 Task: Create a due date automation trigger when advanced on, 2 hours after a card is due add checklist with an incomplete checklists.
Action: Mouse moved to (1023, 82)
Screenshot: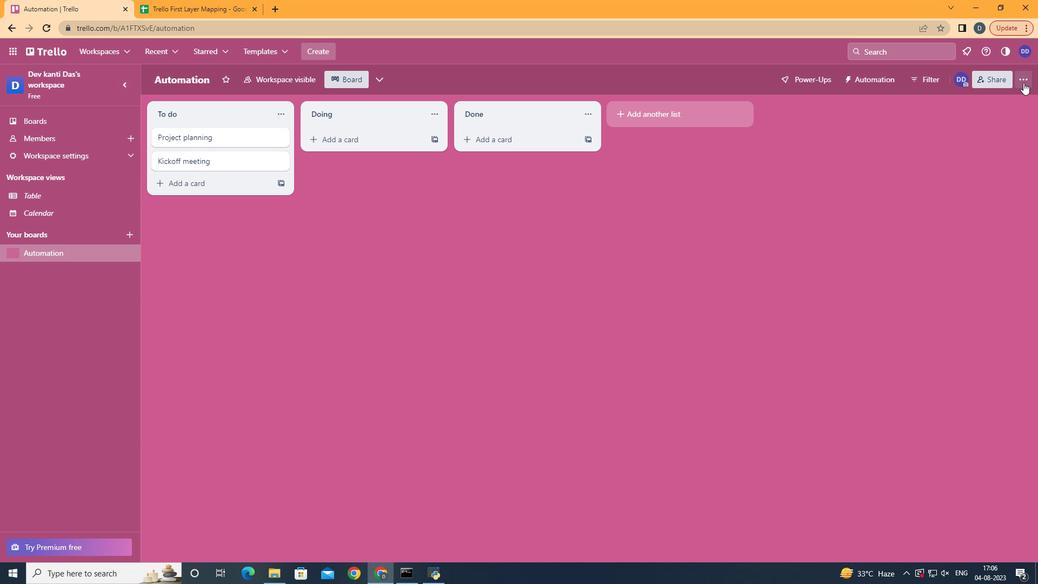 
Action: Mouse pressed left at (1023, 82)
Screenshot: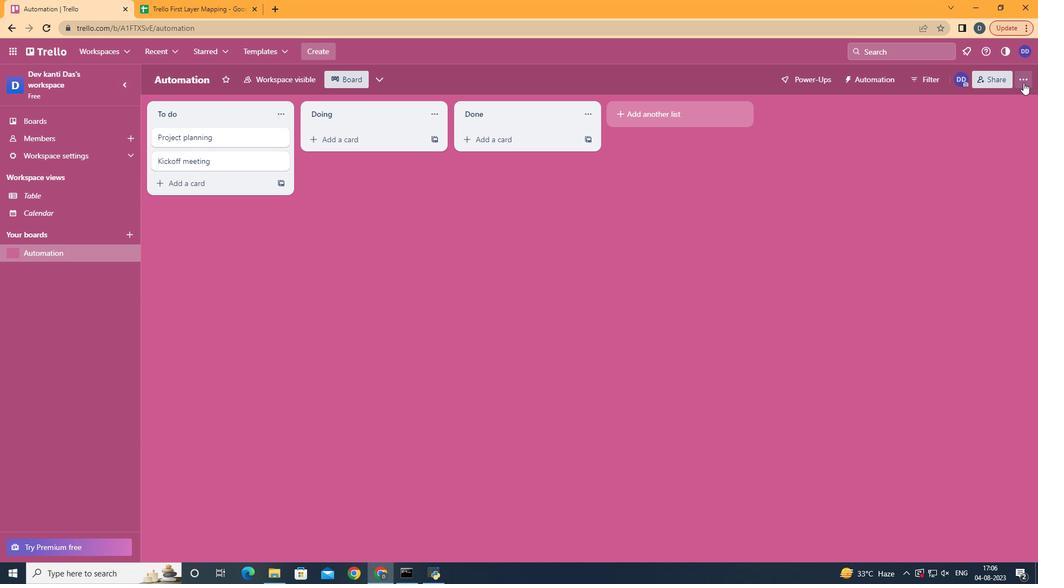 
Action: Mouse moved to (937, 237)
Screenshot: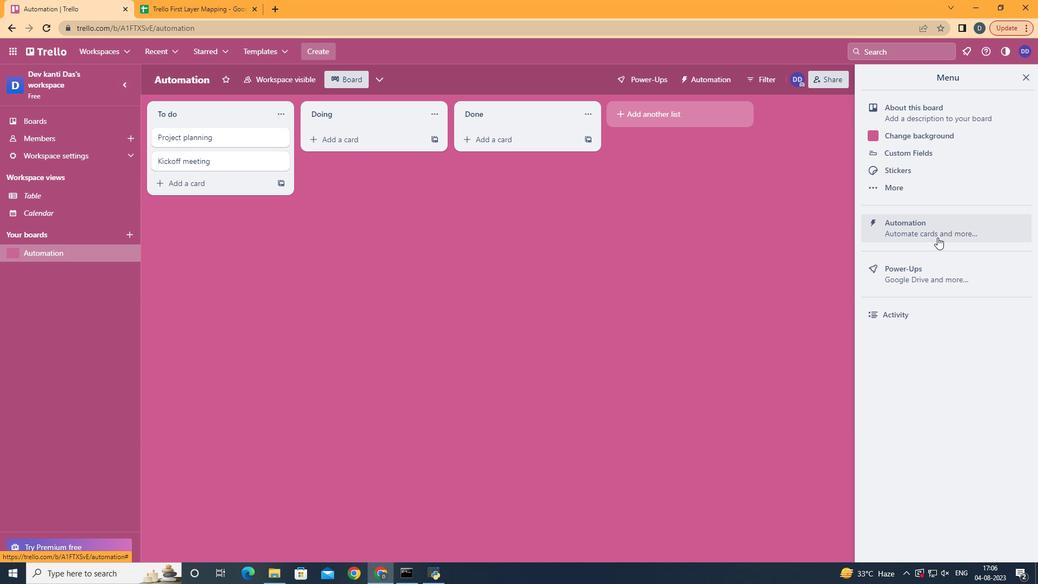 
Action: Mouse pressed left at (937, 237)
Screenshot: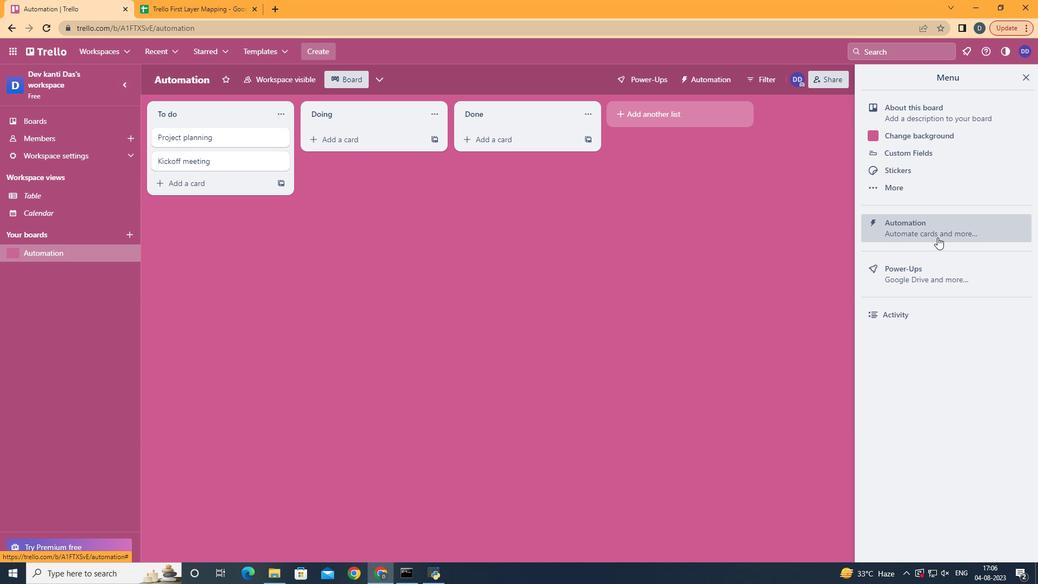 
Action: Mouse moved to (220, 219)
Screenshot: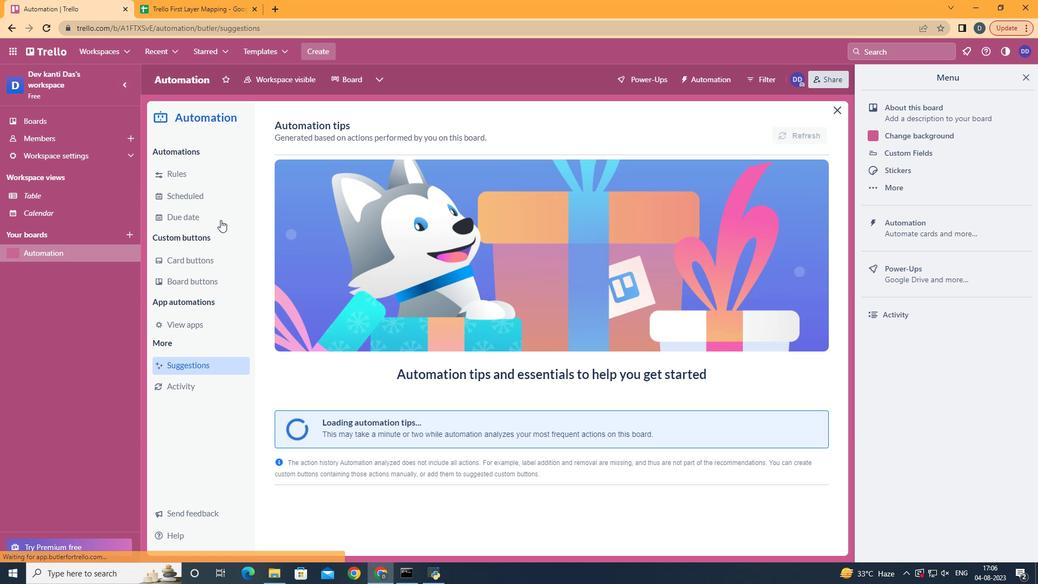 
Action: Mouse pressed left at (220, 219)
Screenshot: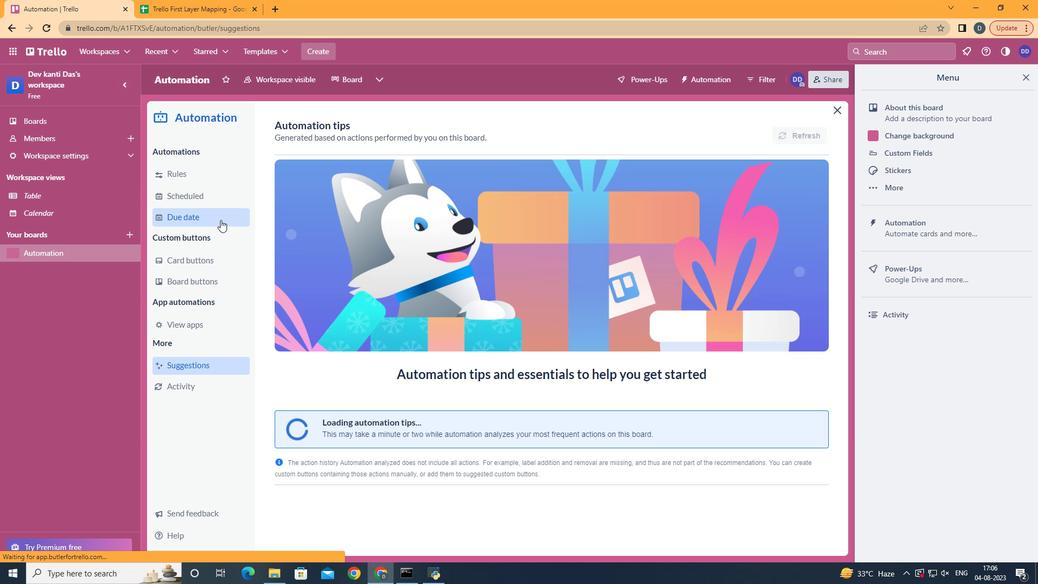 
Action: Mouse moved to (747, 128)
Screenshot: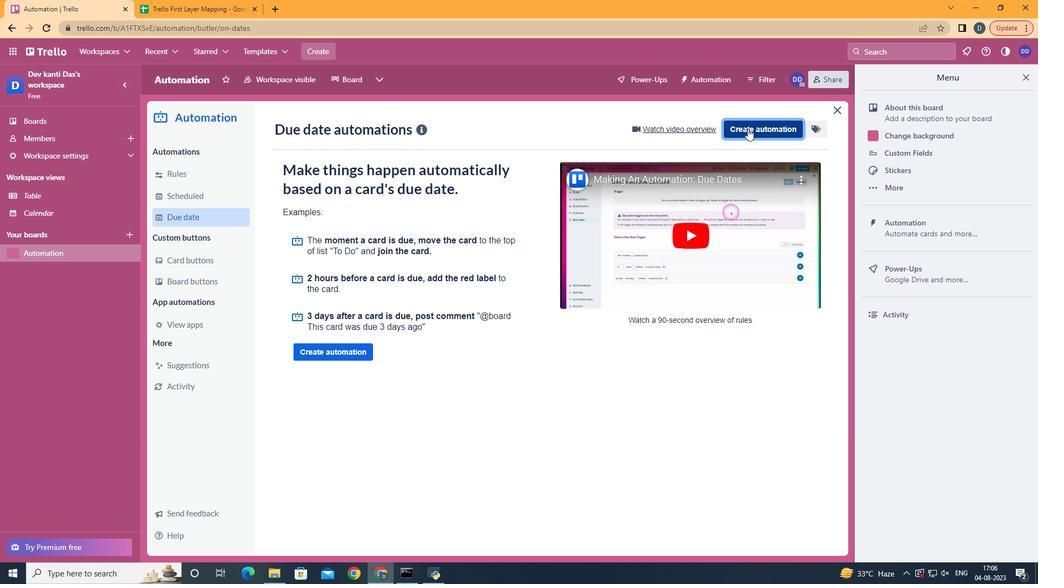 
Action: Mouse pressed left at (747, 128)
Screenshot: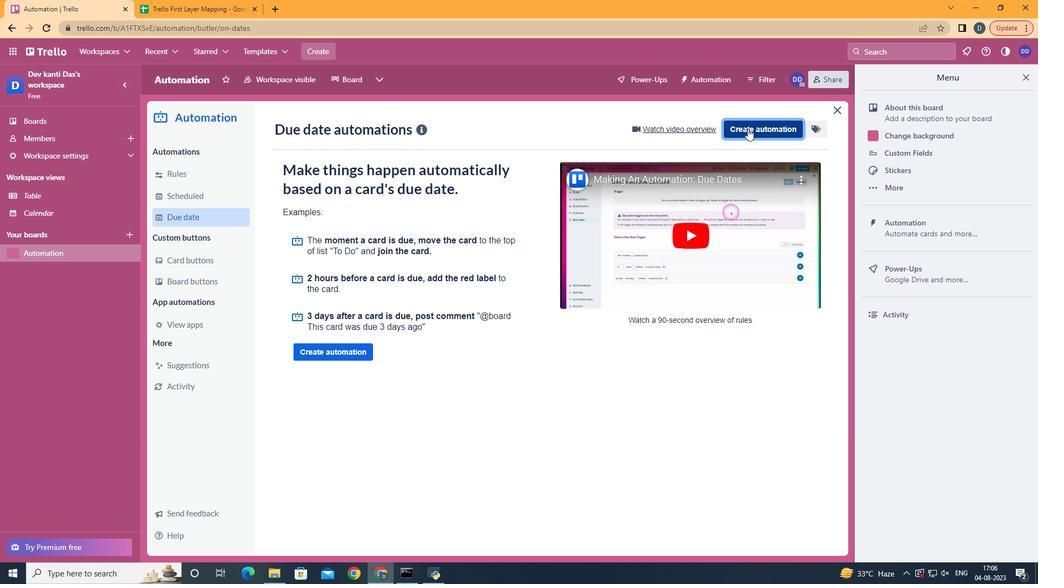 
Action: Mouse moved to (538, 233)
Screenshot: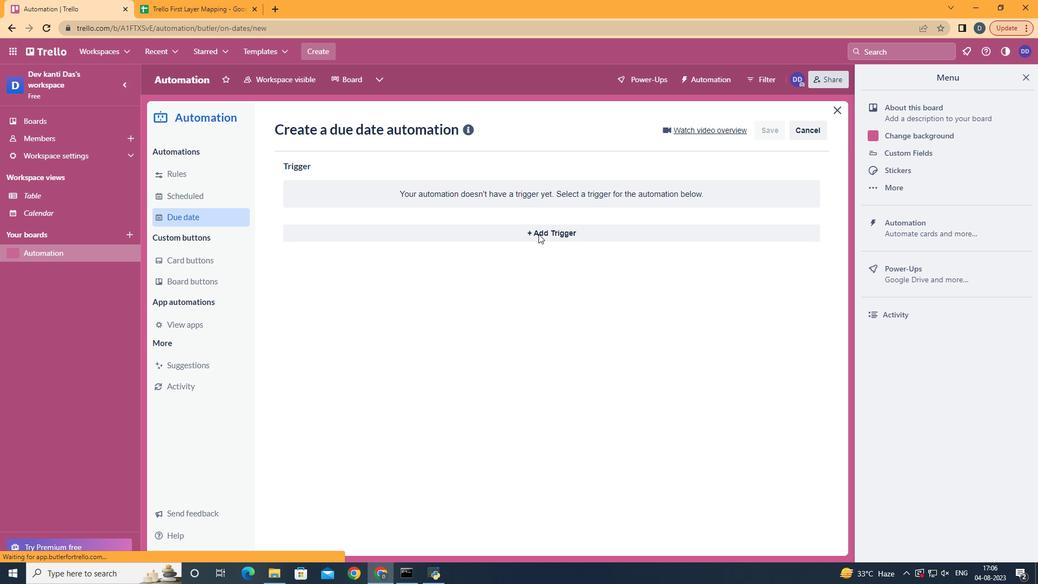 
Action: Mouse pressed left at (538, 233)
Screenshot: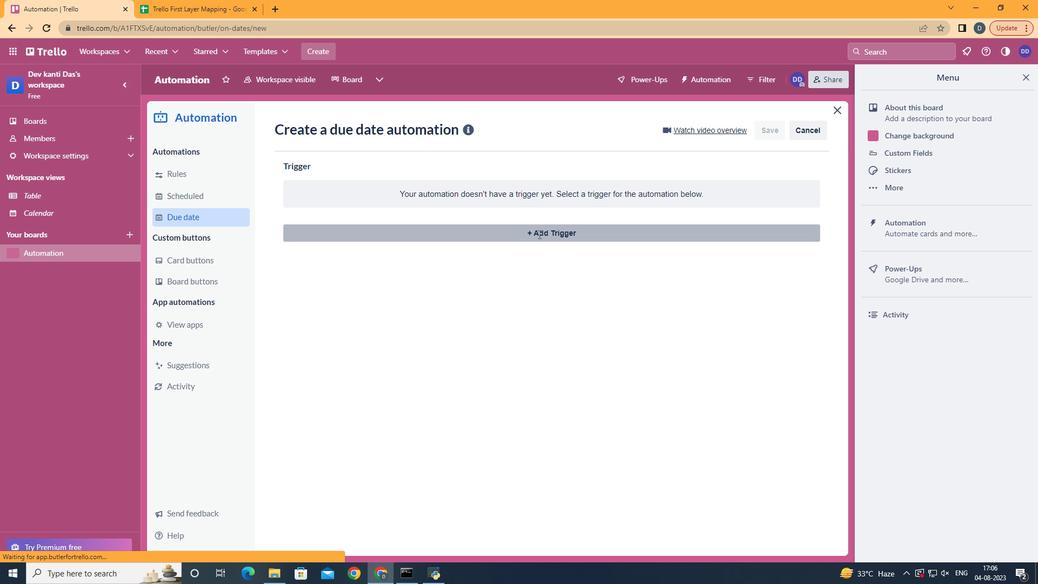 
Action: Mouse moved to (353, 455)
Screenshot: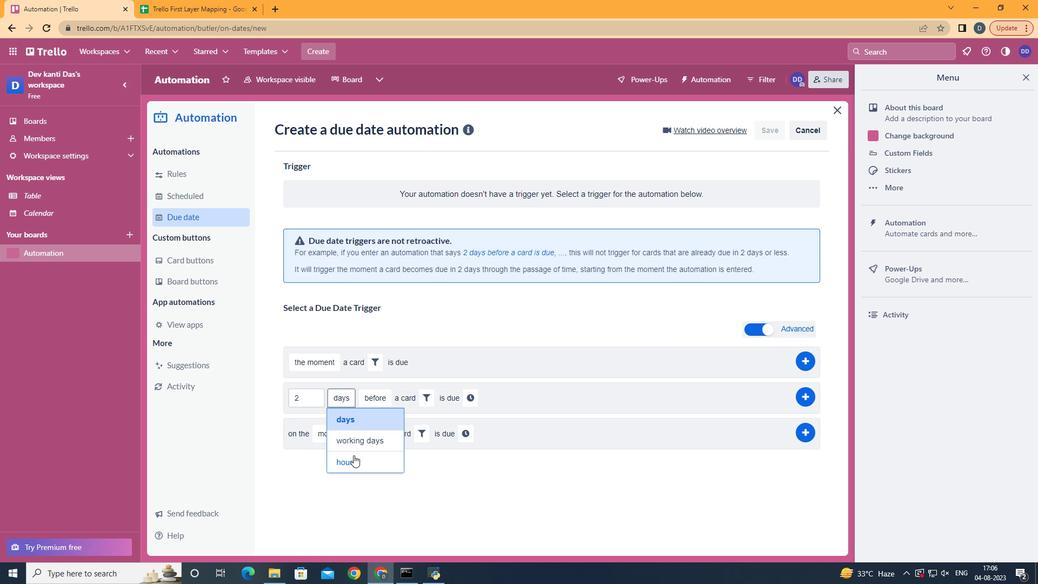
Action: Mouse pressed left at (353, 455)
Screenshot: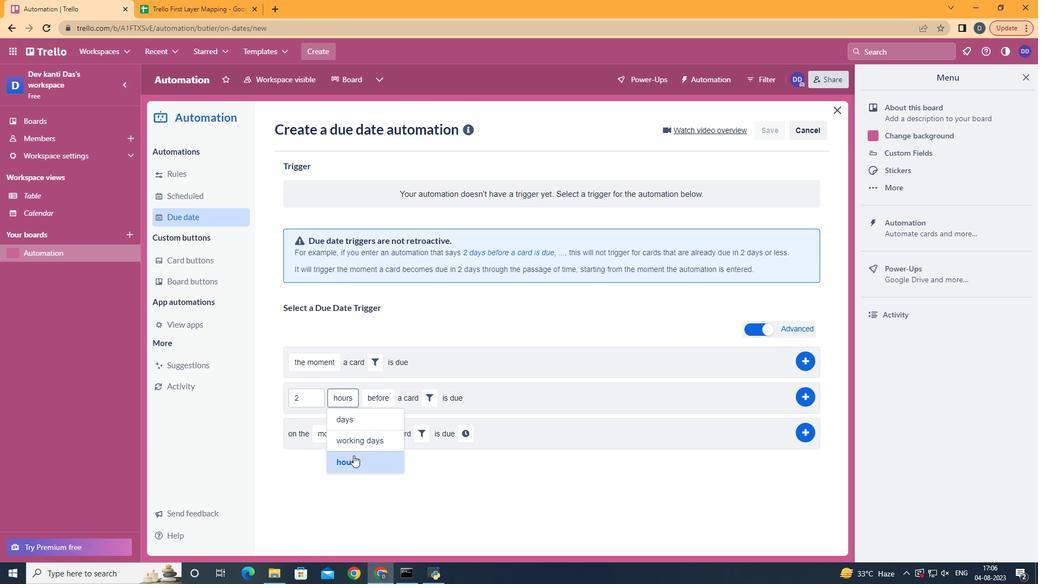 
Action: Mouse moved to (382, 433)
Screenshot: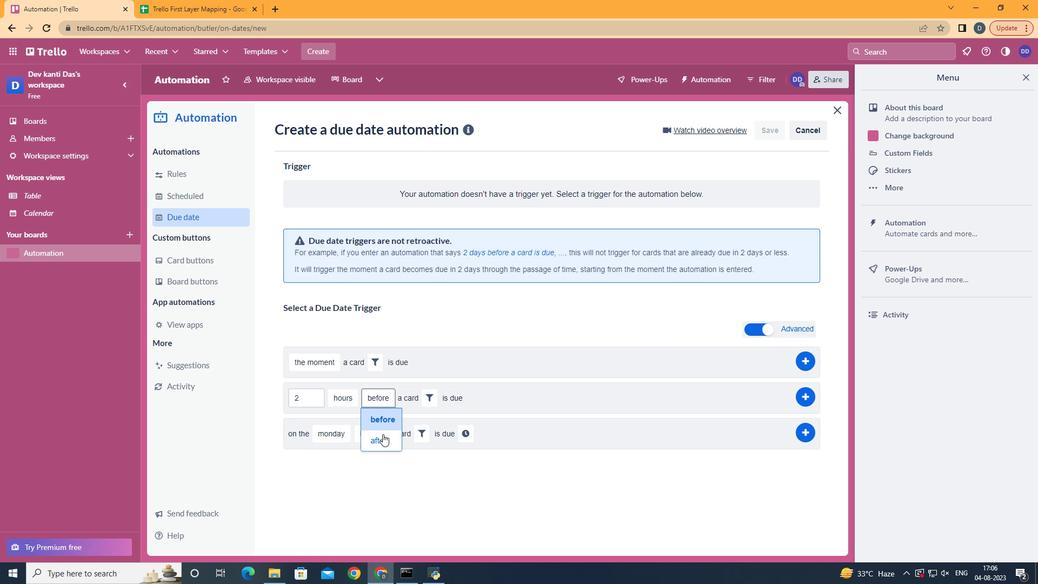 
Action: Mouse pressed left at (382, 433)
Screenshot: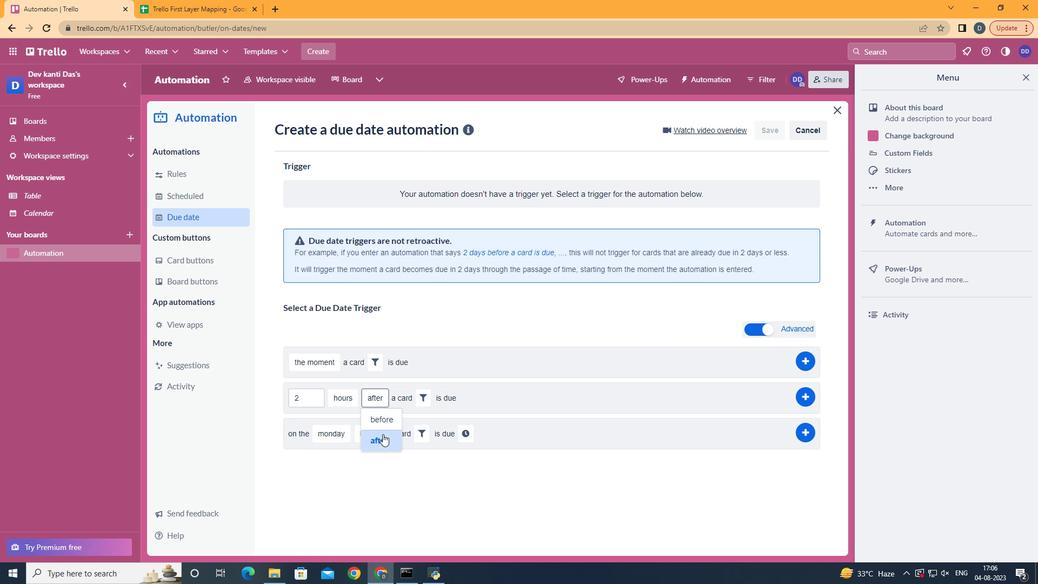 
Action: Mouse moved to (425, 399)
Screenshot: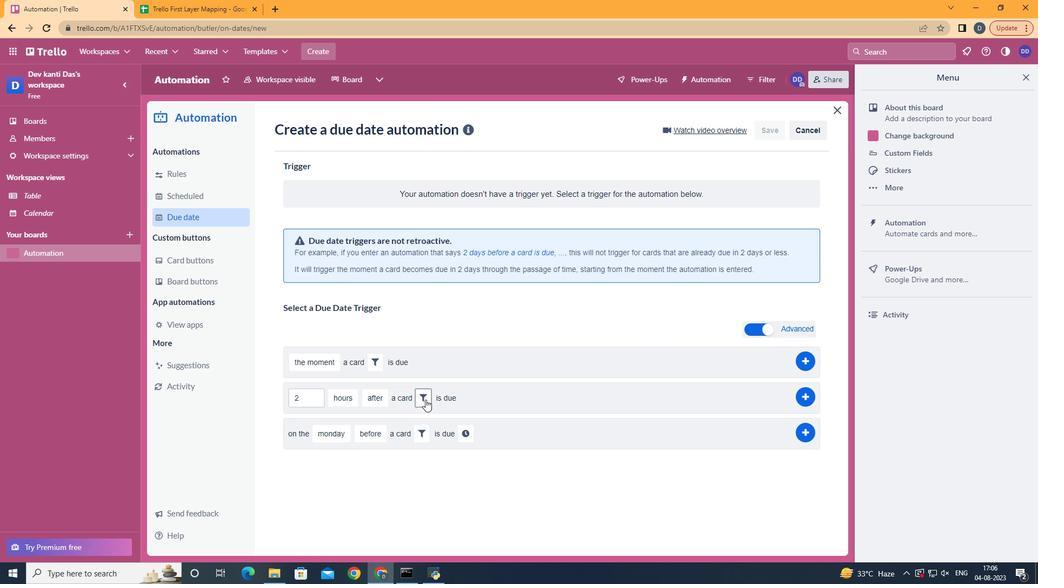 
Action: Mouse pressed left at (425, 399)
Screenshot: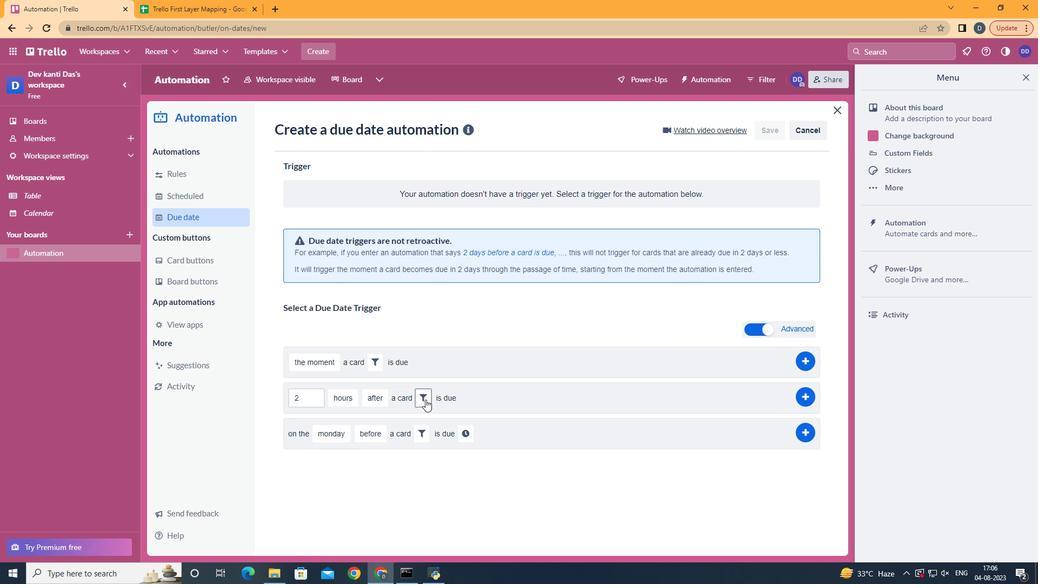 
Action: Mouse moved to (529, 426)
Screenshot: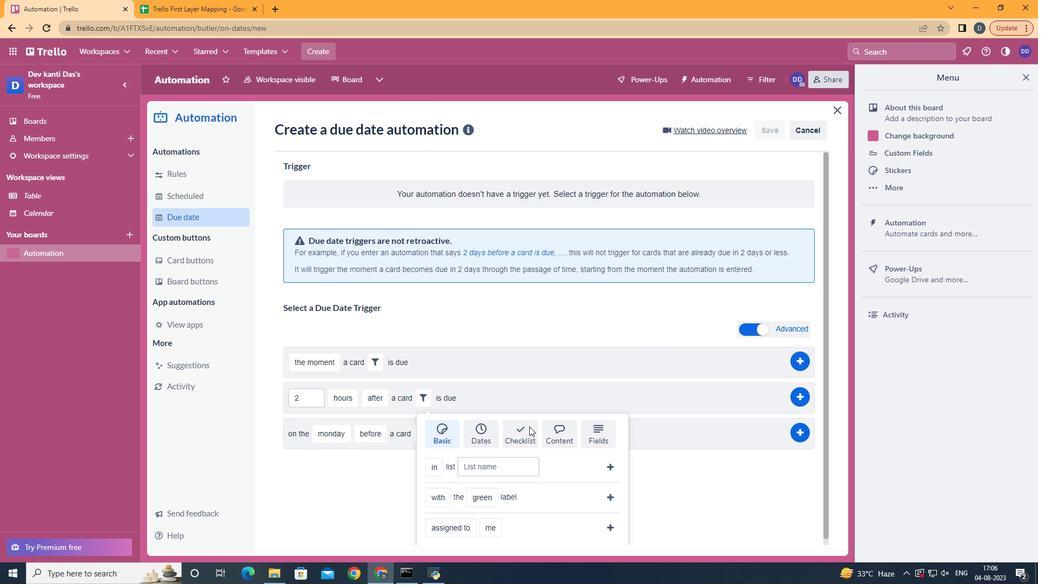 
Action: Mouse pressed left at (529, 426)
Screenshot: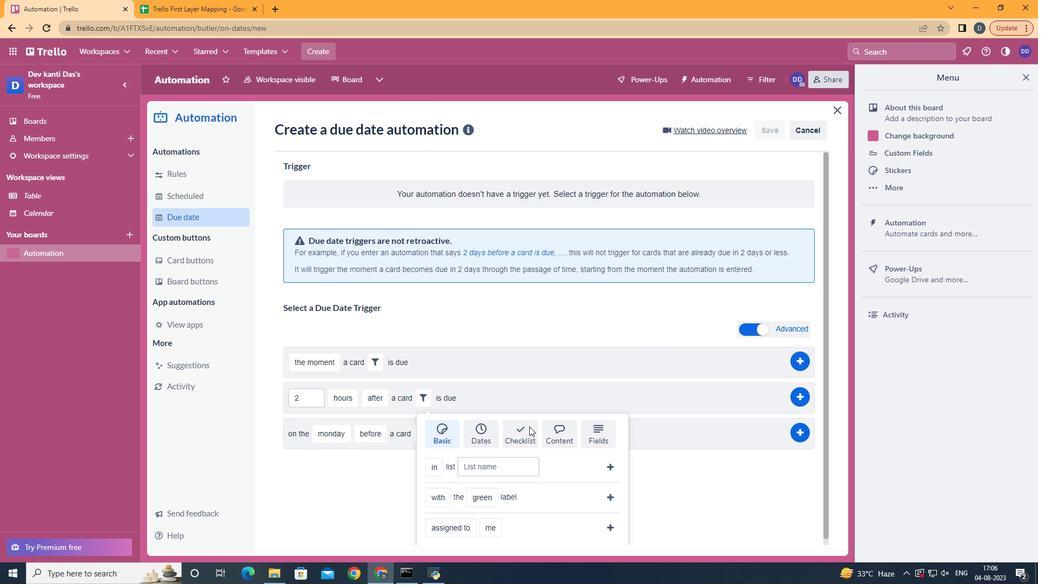 
Action: Mouse moved to (501, 388)
Screenshot: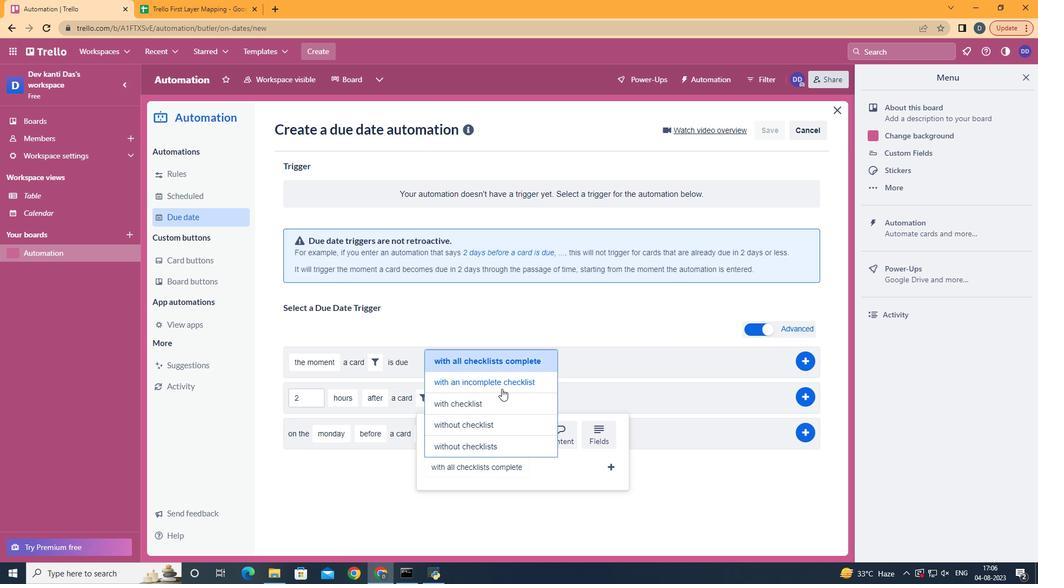 
Action: Mouse pressed left at (501, 388)
Screenshot: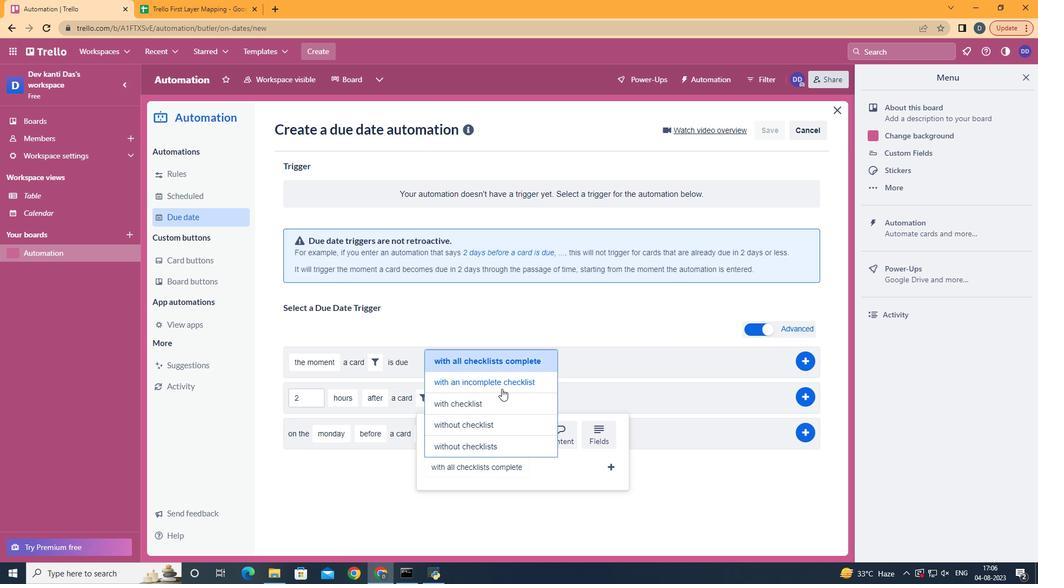
Action: Mouse moved to (615, 468)
Screenshot: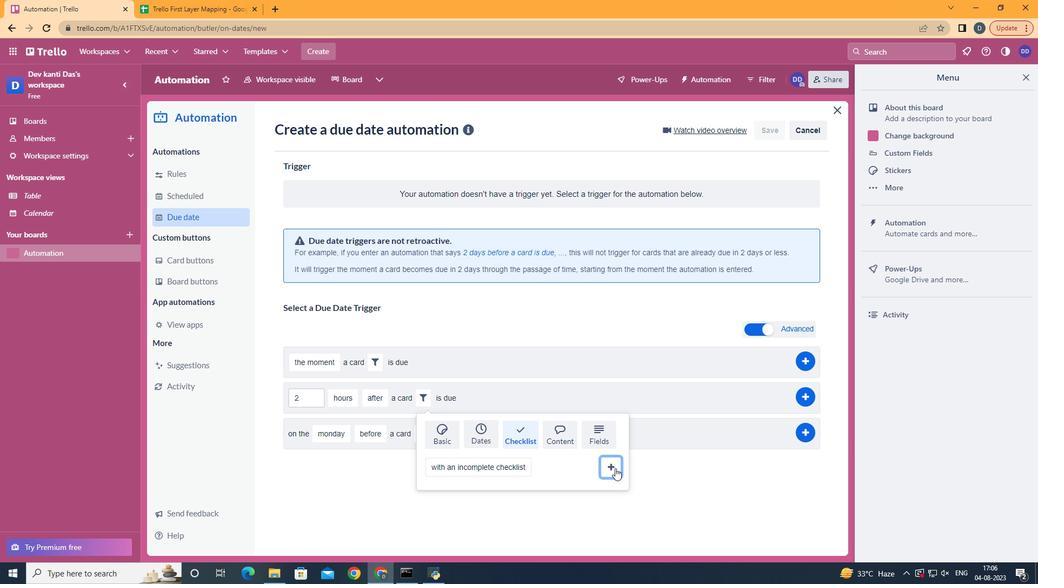 
Action: Mouse pressed left at (615, 468)
Screenshot: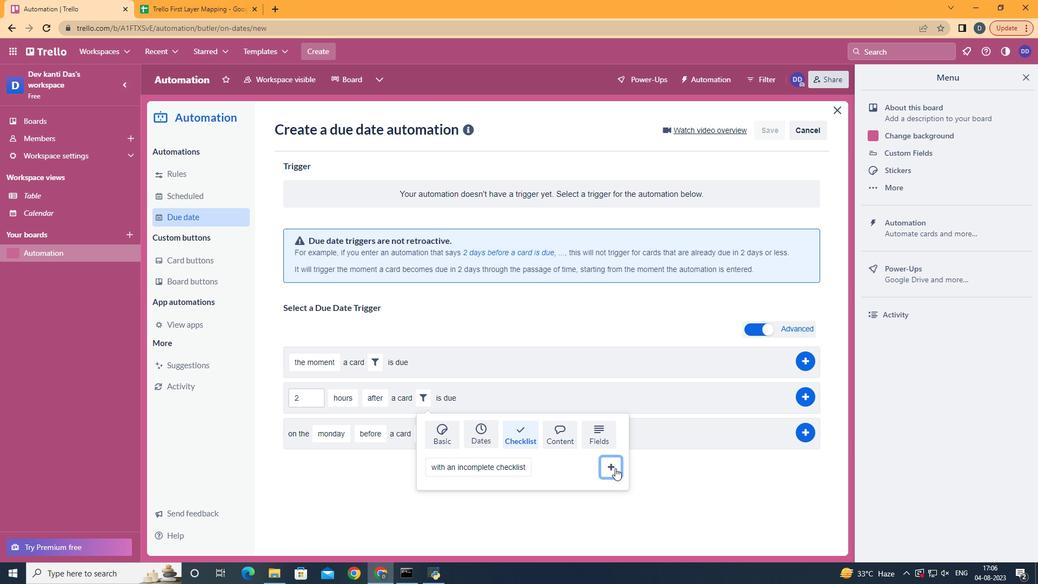 
Action: Mouse moved to (804, 396)
Screenshot: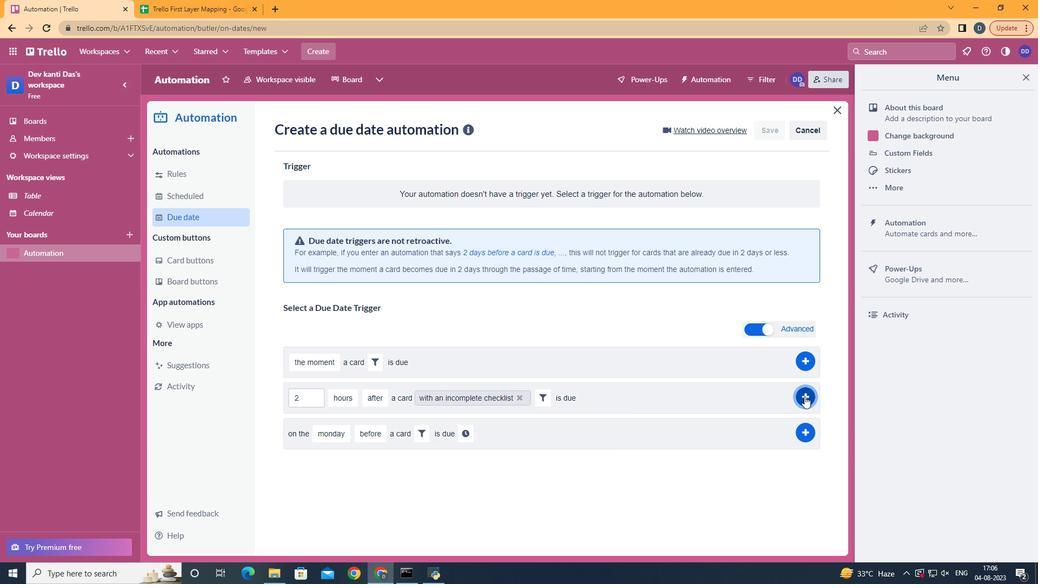 
Action: Mouse pressed left at (804, 396)
Screenshot: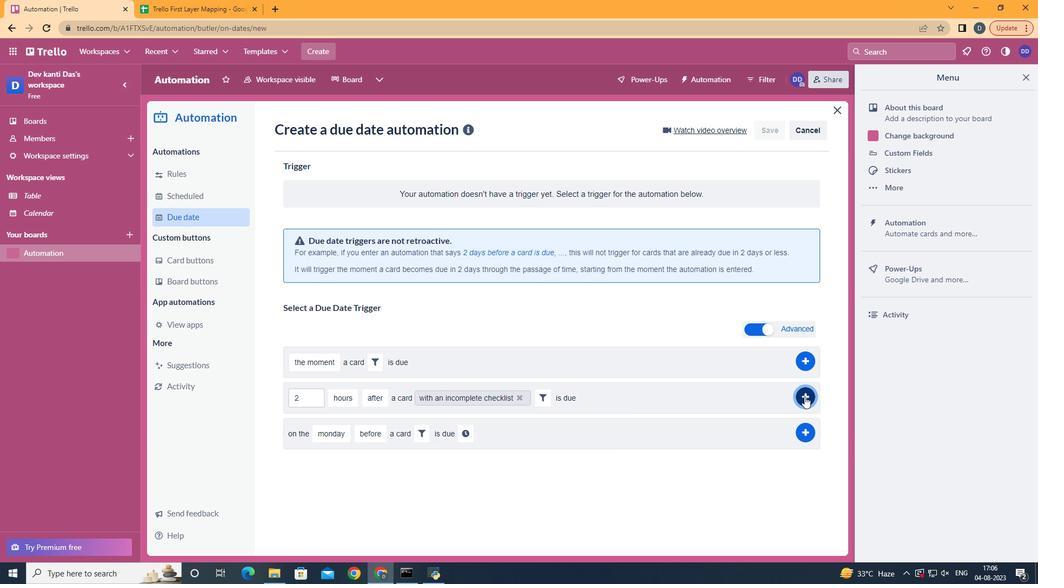 
Action: Mouse moved to (391, 199)
Screenshot: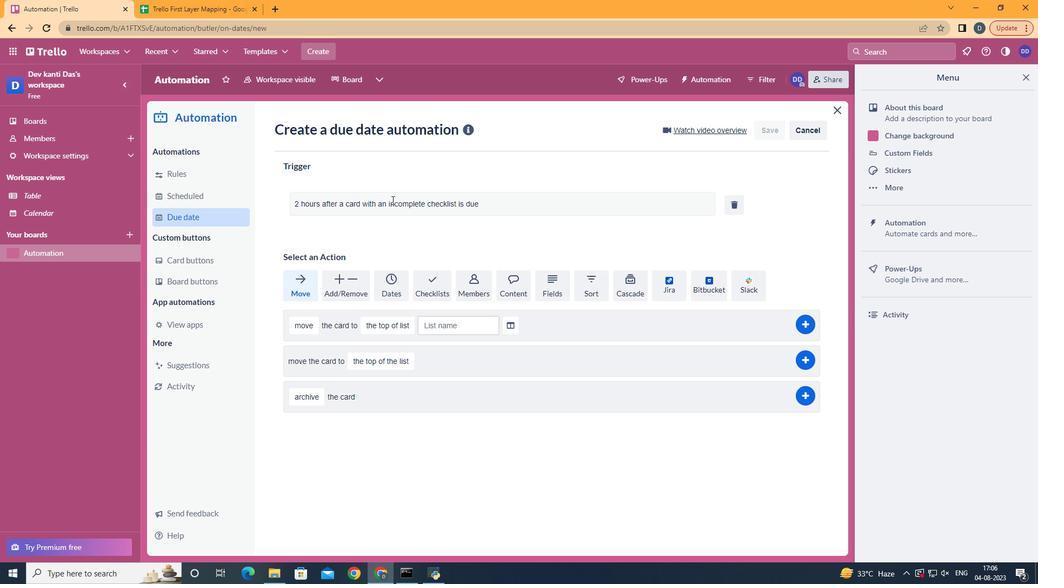 
